Task: select a rule when a due date more than days ago is set on a card by anyone.
Action: Mouse moved to (985, 74)
Screenshot: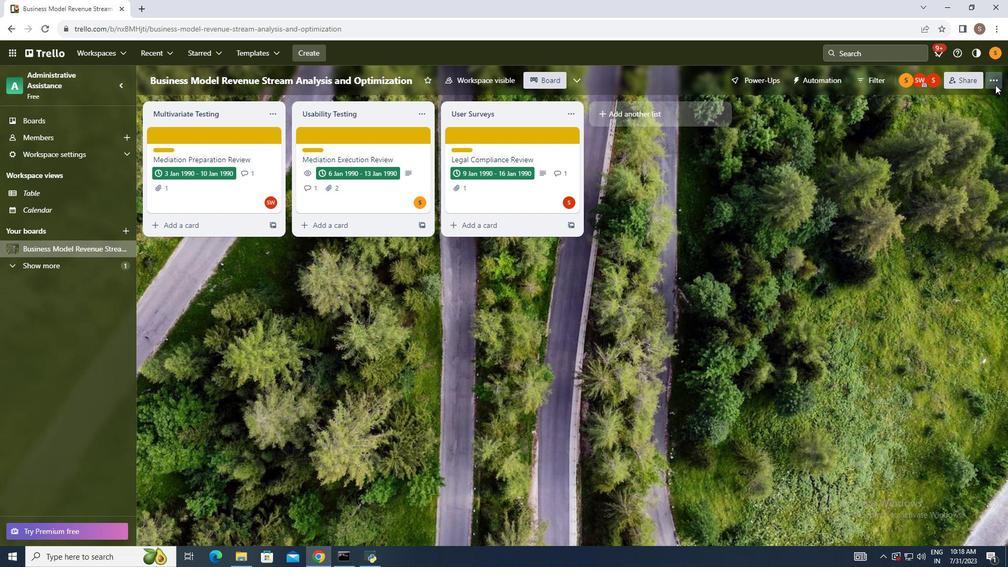 
Action: Mouse pressed left at (985, 74)
Screenshot: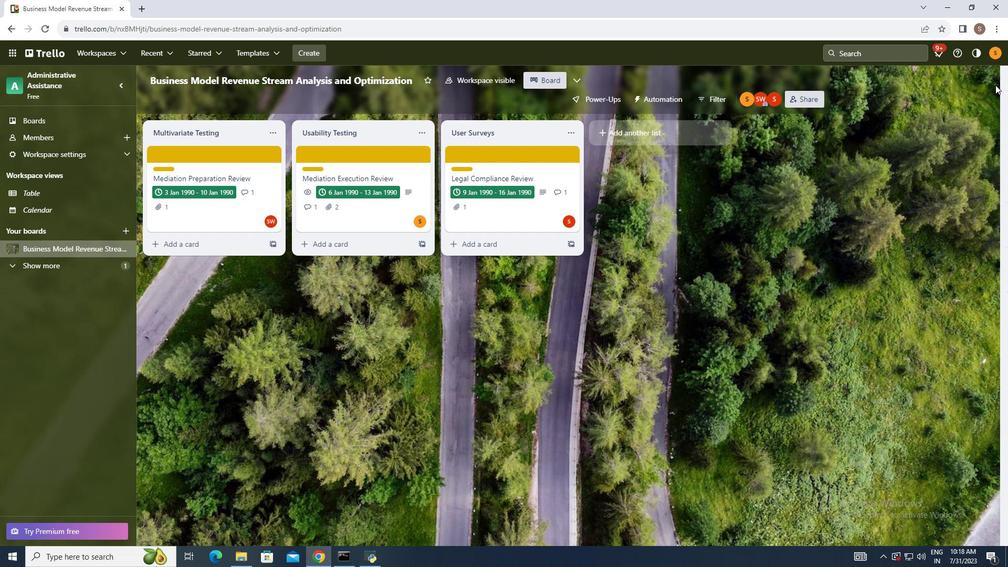 
Action: Mouse moved to (869, 215)
Screenshot: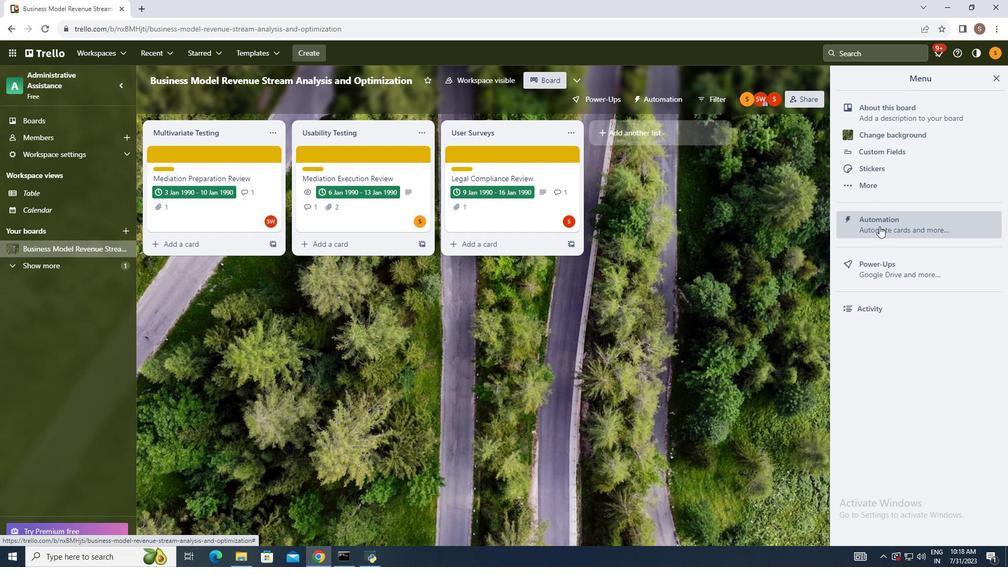 
Action: Mouse pressed left at (869, 215)
Screenshot: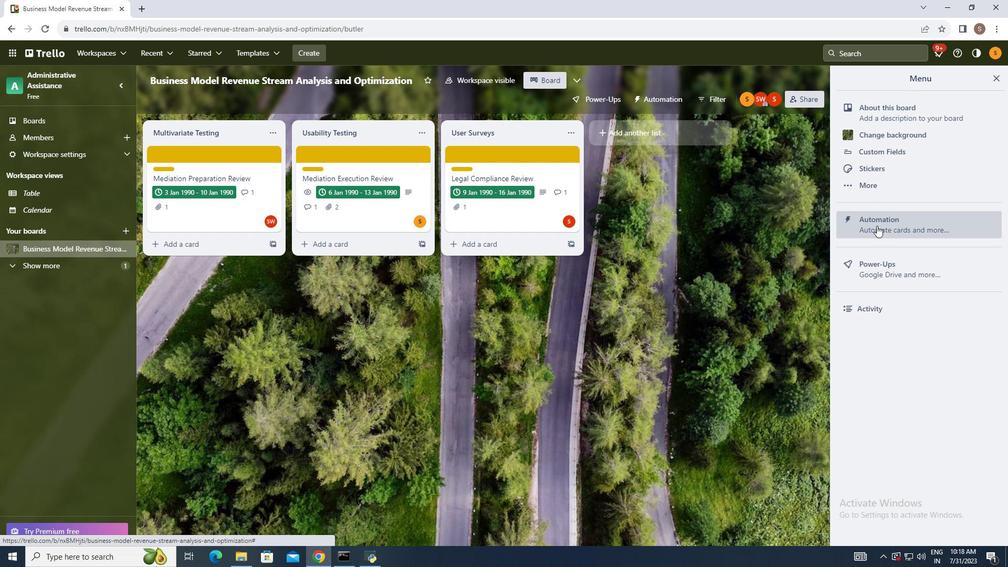 
Action: Mouse moved to (169, 176)
Screenshot: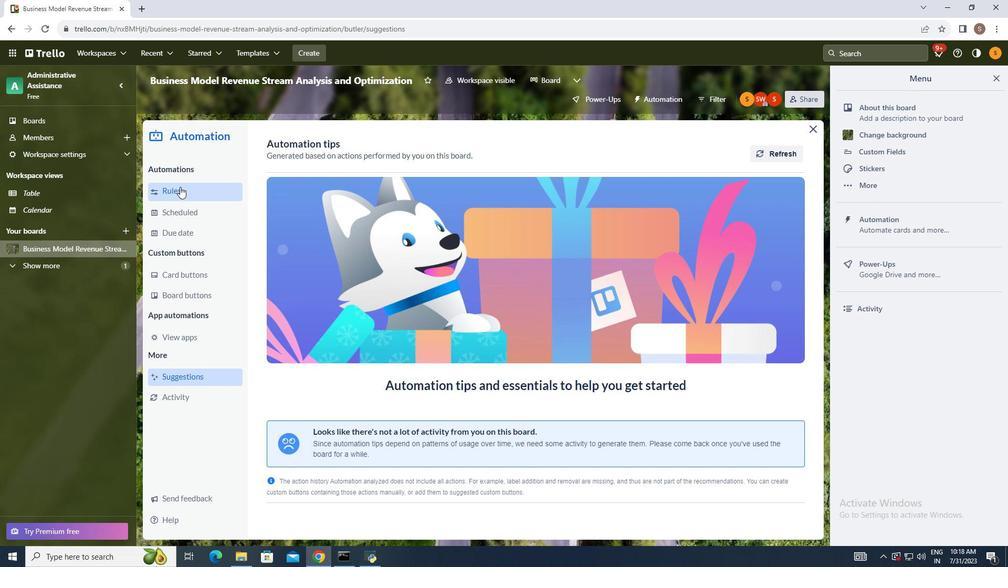 
Action: Mouse pressed left at (169, 176)
Screenshot: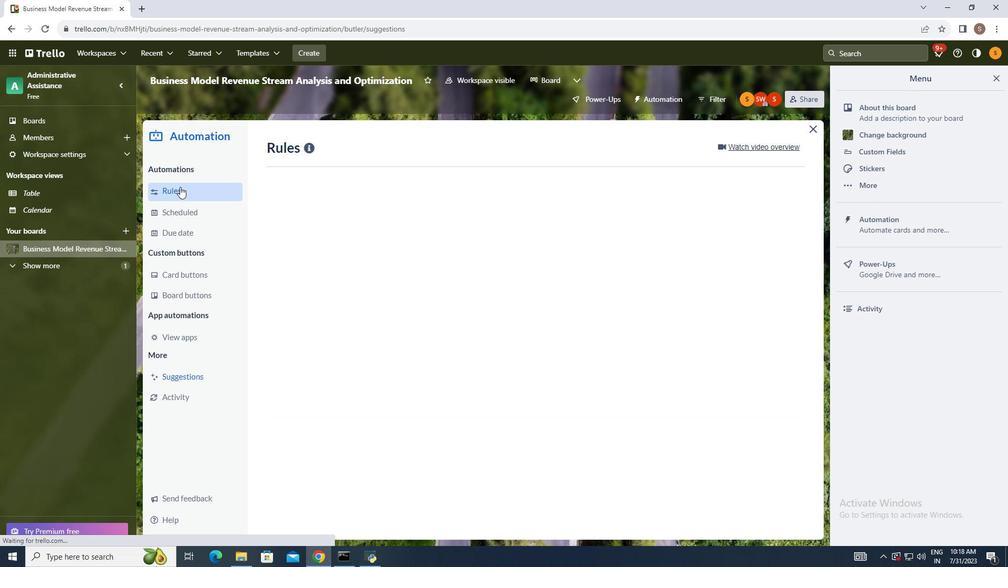 
Action: Mouse moved to (685, 141)
Screenshot: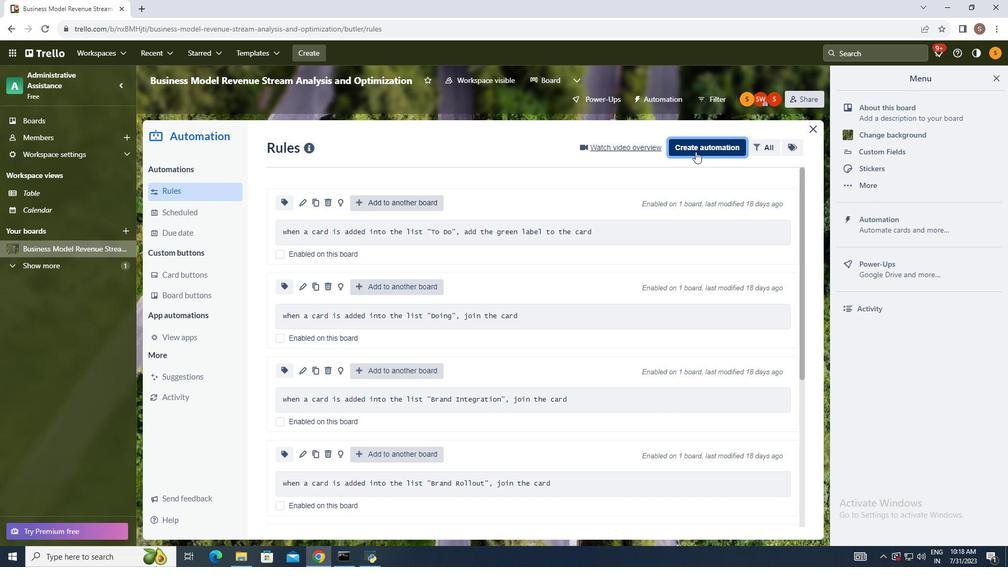 
Action: Mouse pressed left at (685, 141)
Screenshot: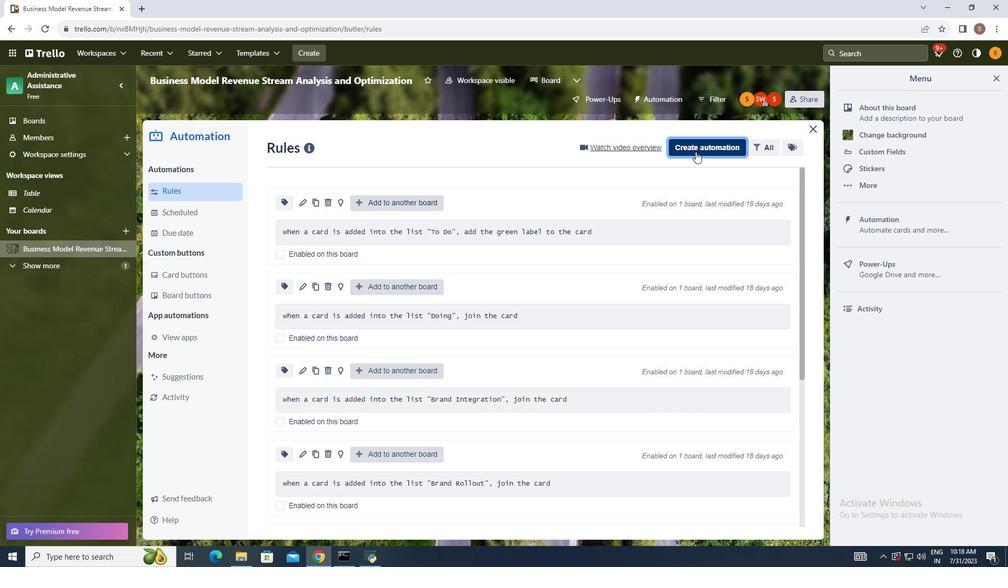 
Action: Mouse moved to (523, 233)
Screenshot: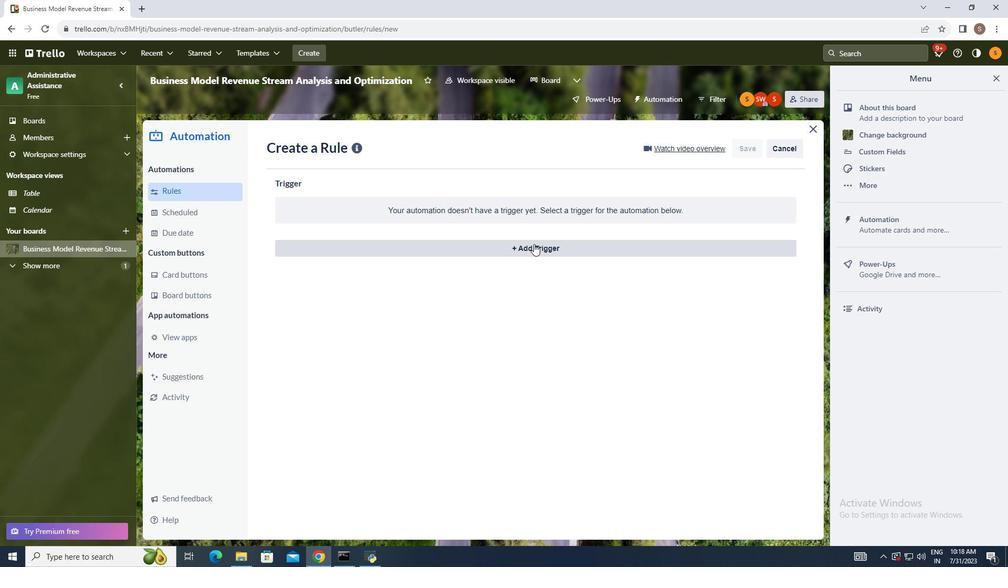 
Action: Mouse pressed left at (523, 233)
Screenshot: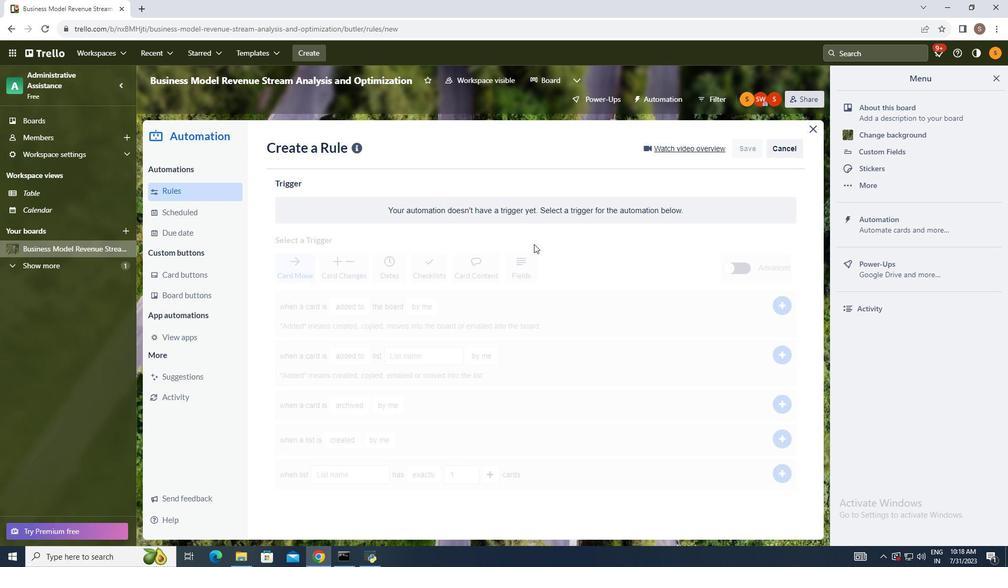 
Action: Mouse moved to (380, 277)
Screenshot: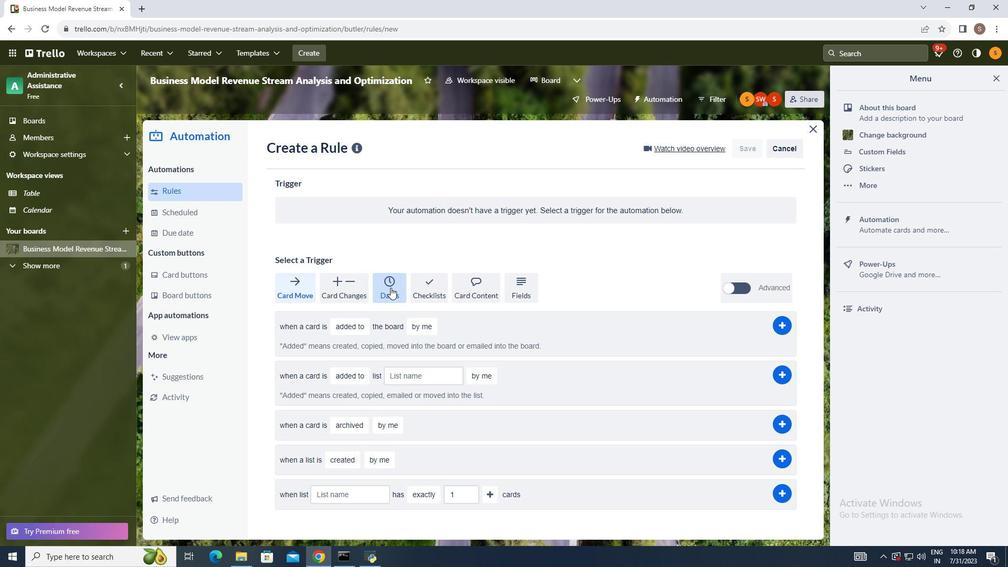 
Action: Mouse pressed left at (380, 277)
Screenshot: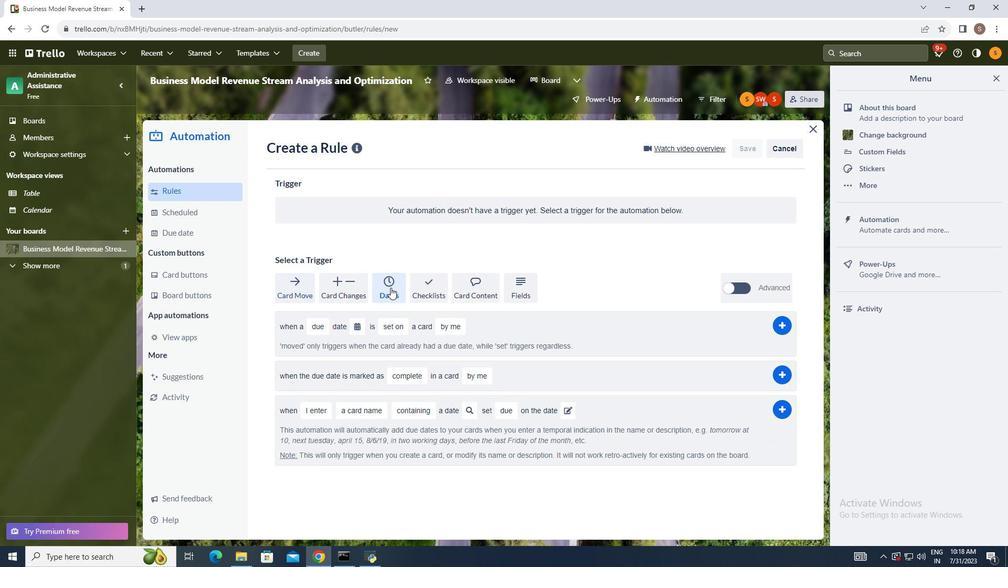 
Action: Mouse moved to (310, 313)
Screenshot: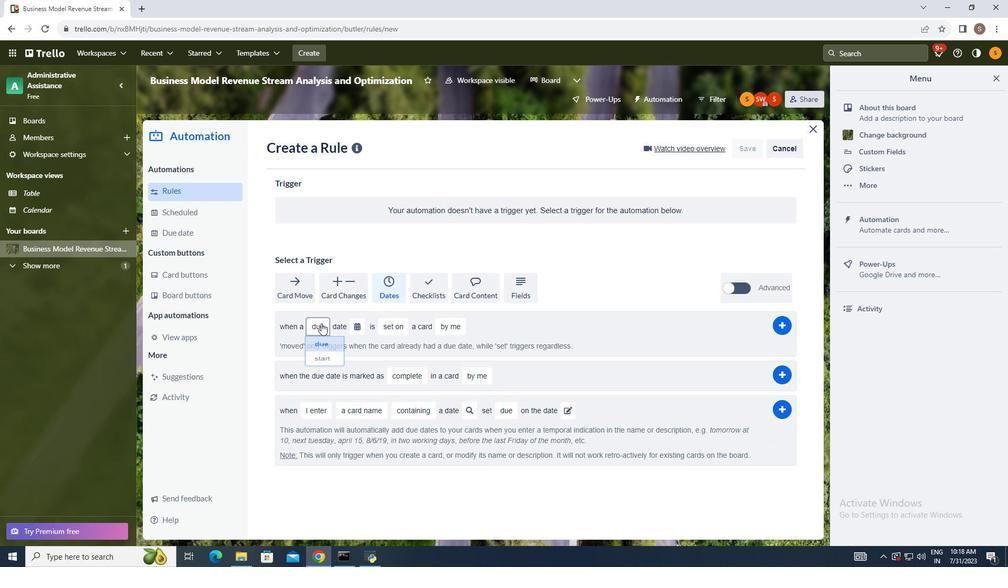 
Action: Mouse pressed left at (310, 313)
Screenshot: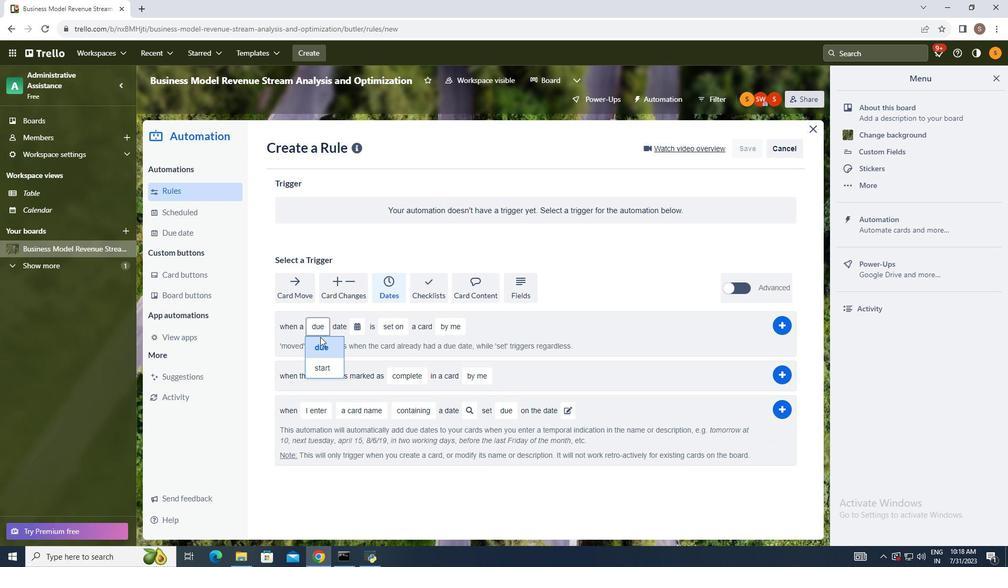 
Action: Mouse moved to (309, 336)
Screenshot: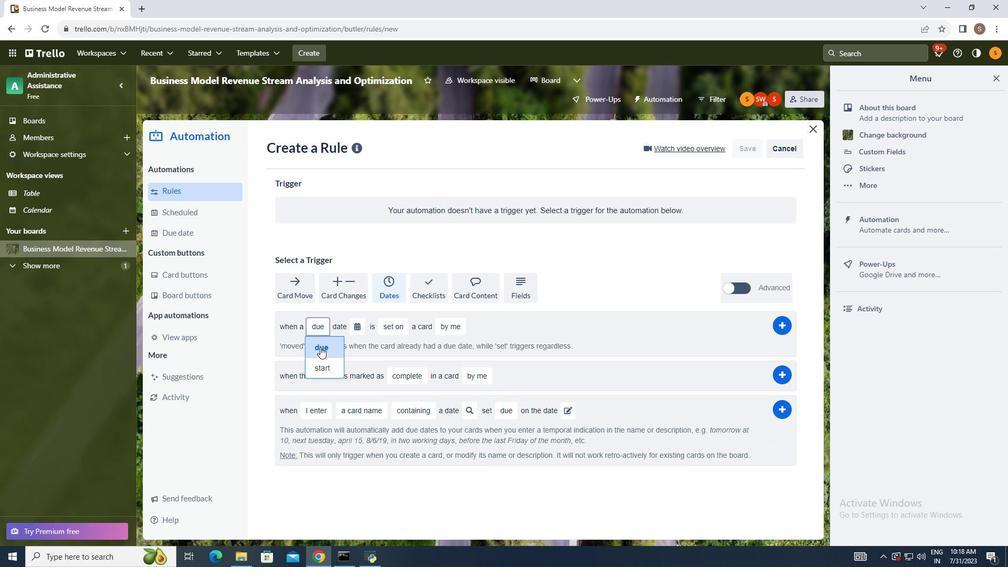 
Action: Mouse pressed left at (309, 336)
Screenshot: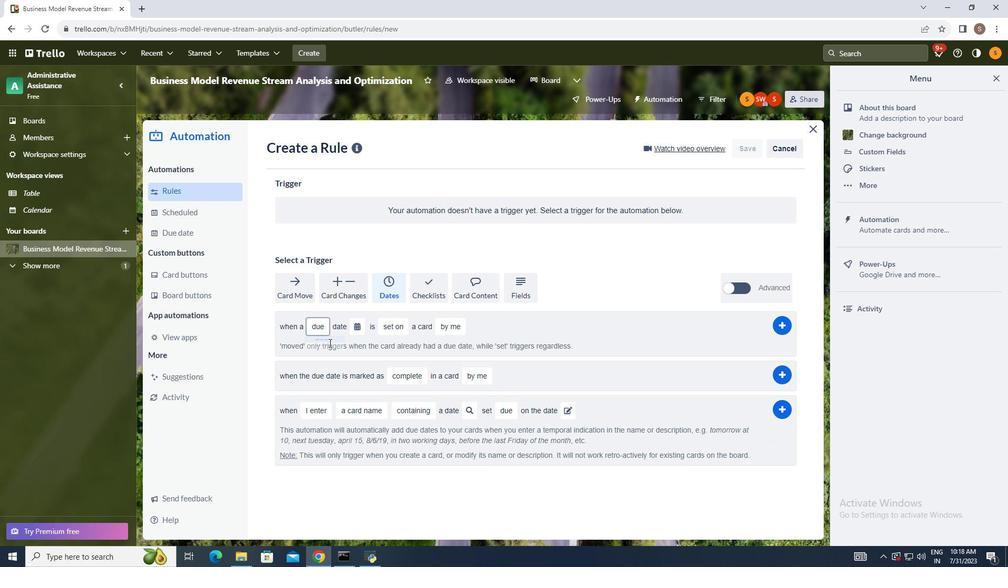 
Action: Mouse moved to (344, 313)
Screenshot: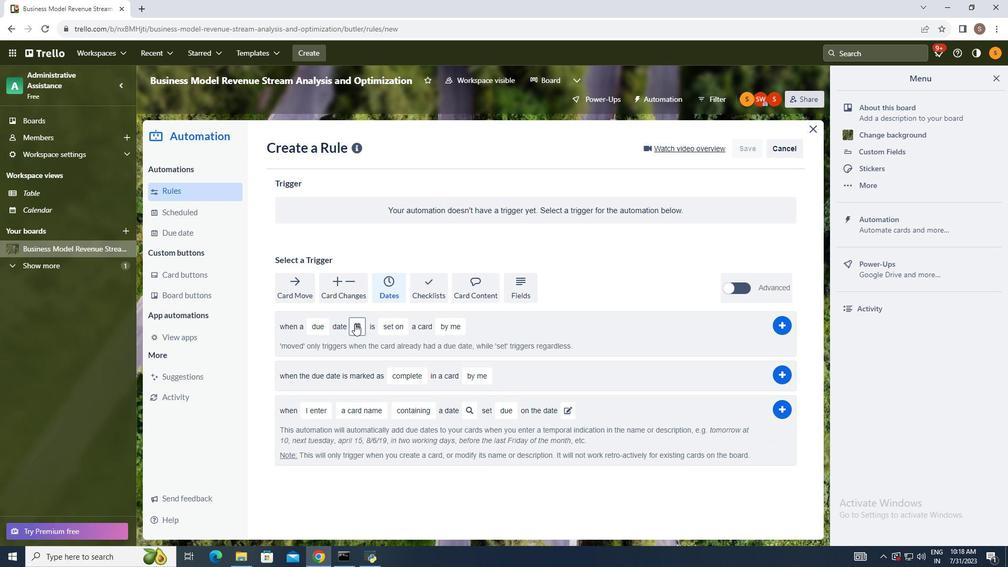 
Action: Mouse pressed left at (344, 313)
Screenshot: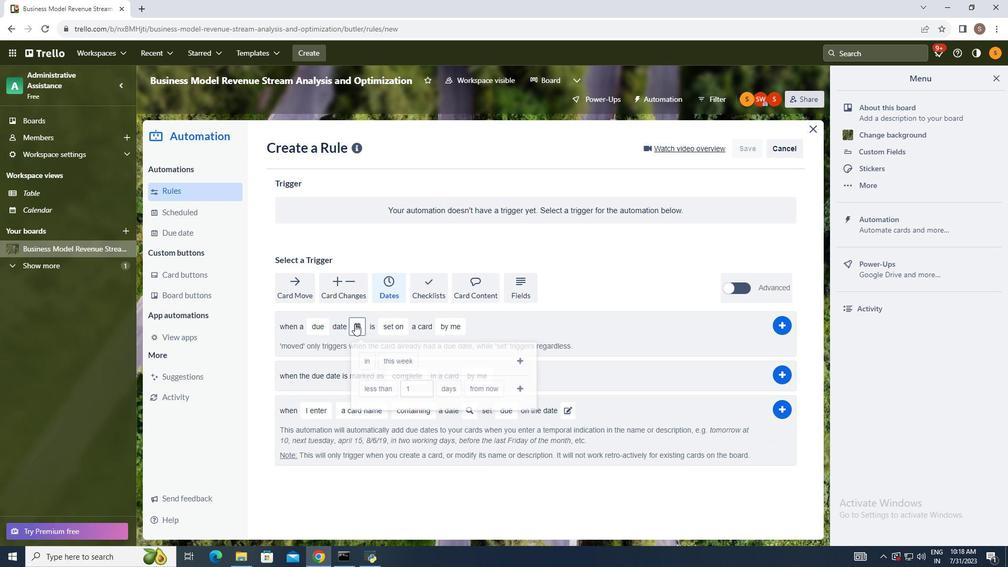 
Action: Mouse moved to (370, 385)
Screenshot: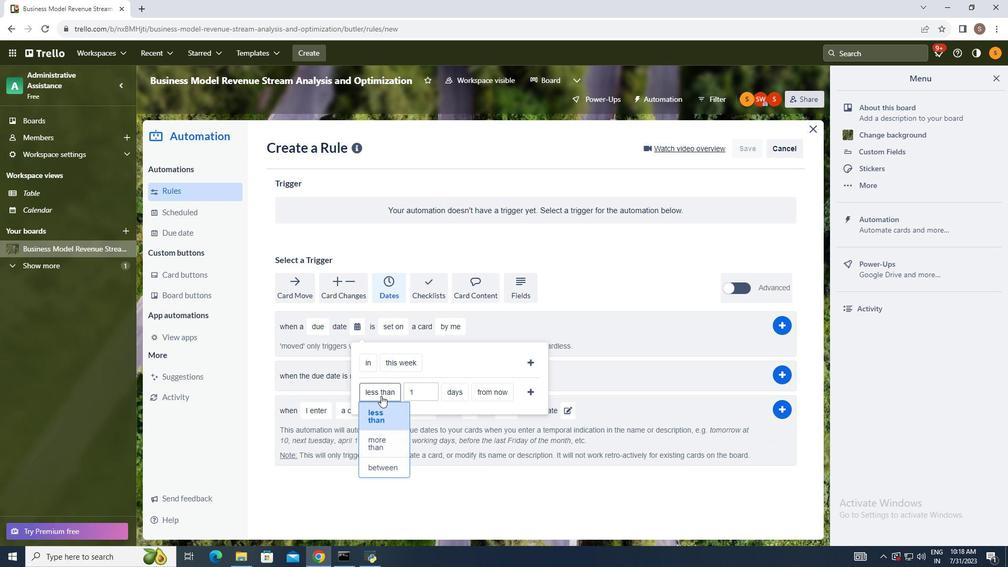 
Action: Mouse pressed left at (370, 385)
Screenshot: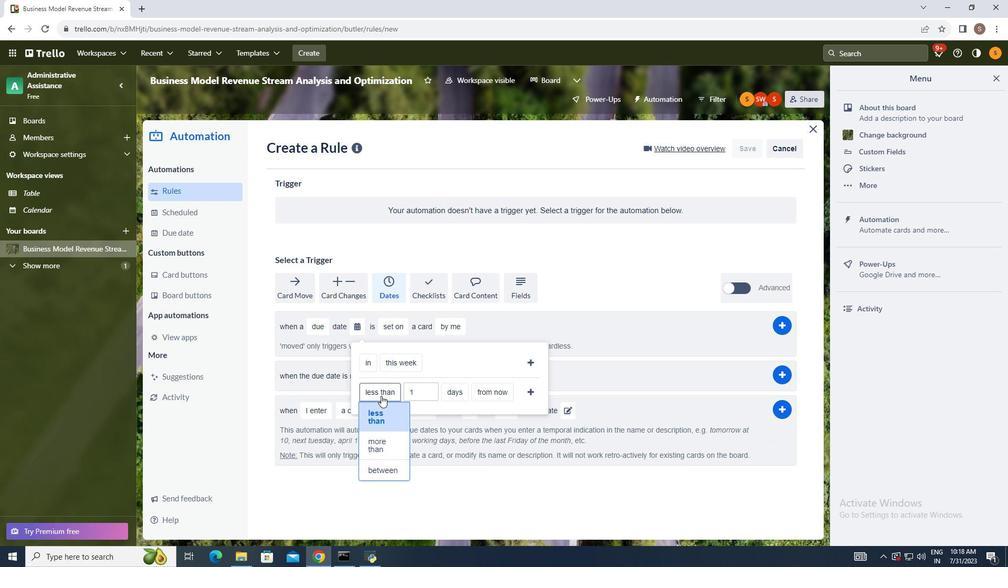 
Action: Mouse moved to (369, 424)
Screenshot: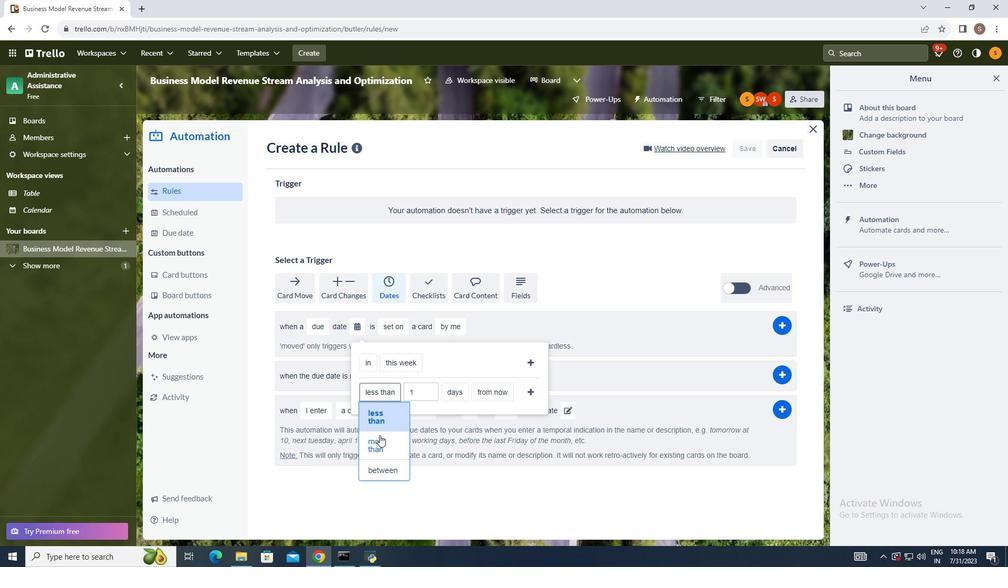 
Action: Mouse pressed left at (369, 424)
Screenshot: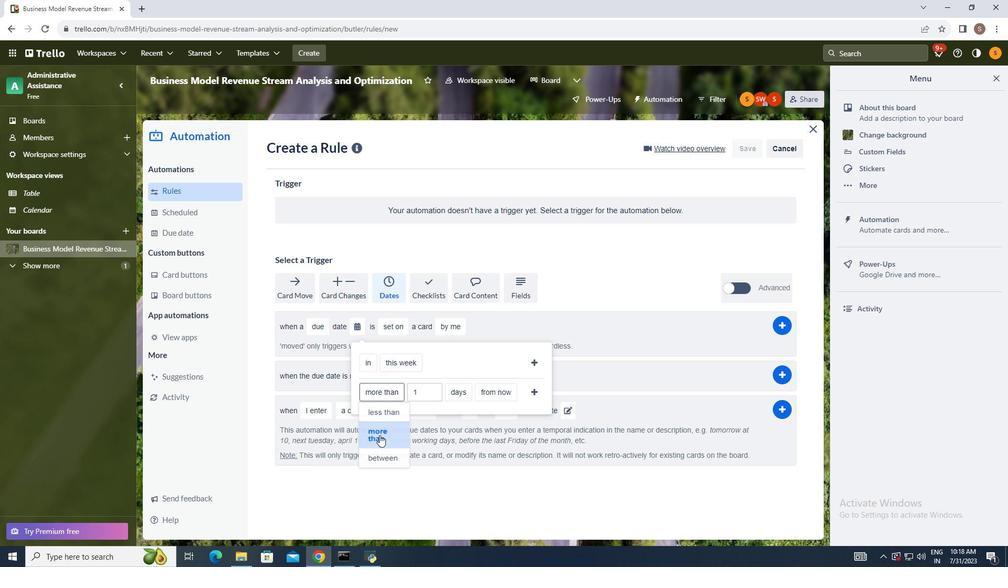 
Action: Mouse moved to (445, 382)
Screenshot: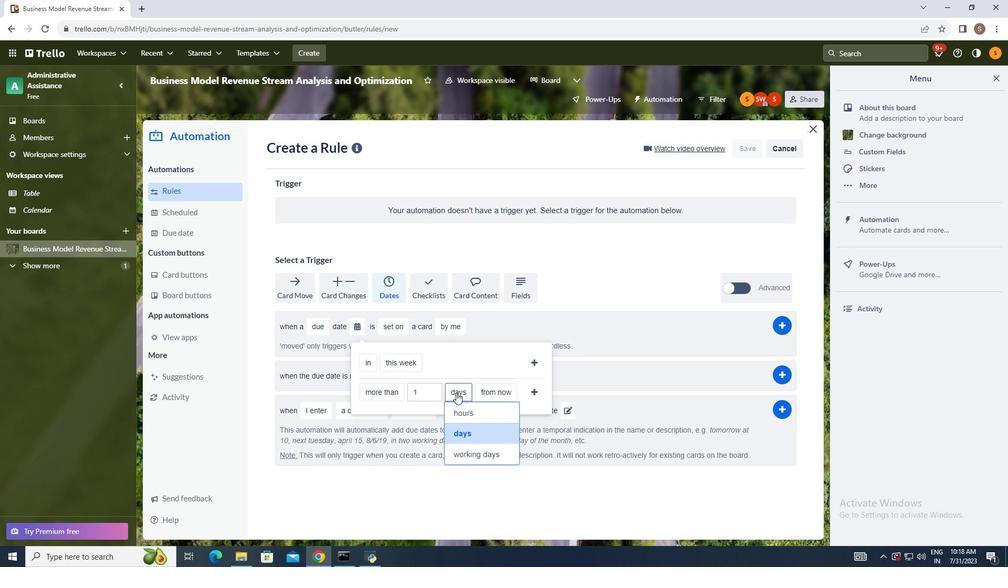 
Action: Mouse pressed left at (445, 382)
Screenshot: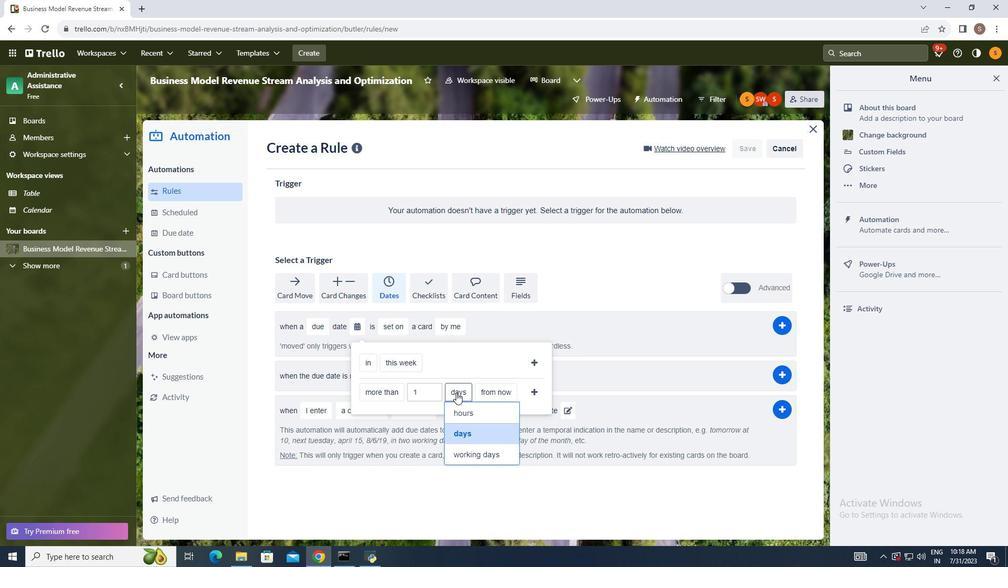
Action: Mouse moved to (452, 419)
Screenshot: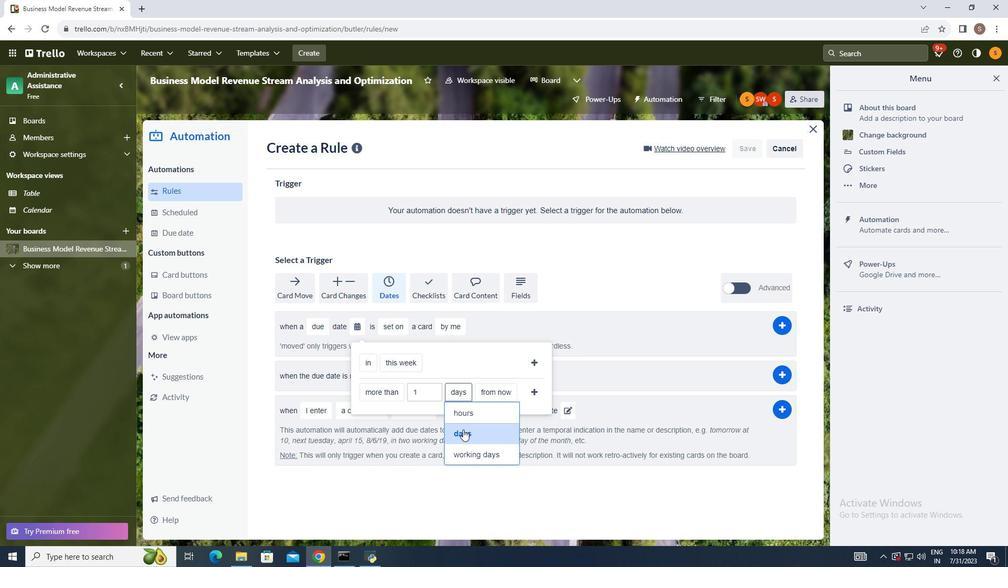 
Action: Mouse pressed left at (452, 419)
Screenshot: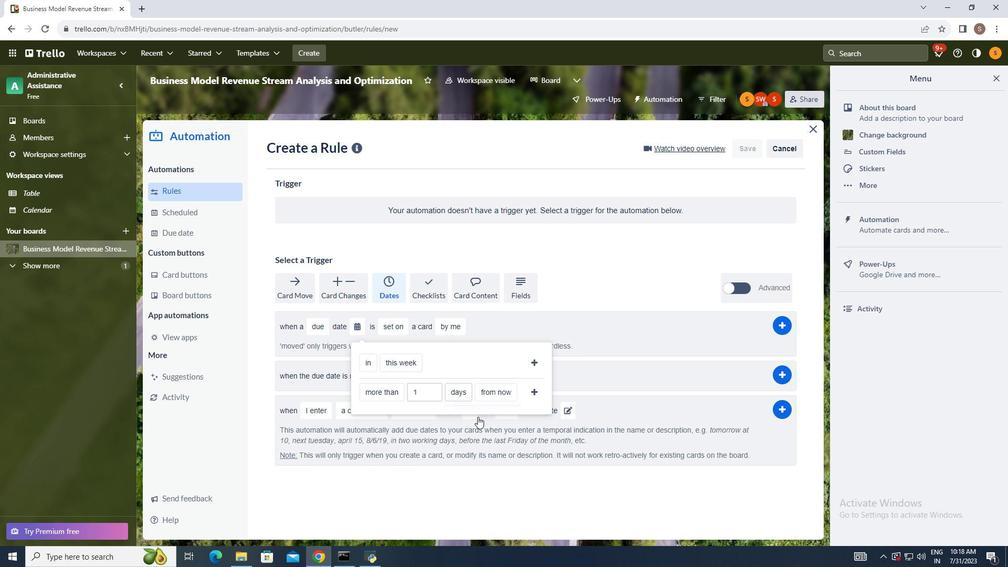 
Action: Mouse moved to (478, 379)
Screenshot: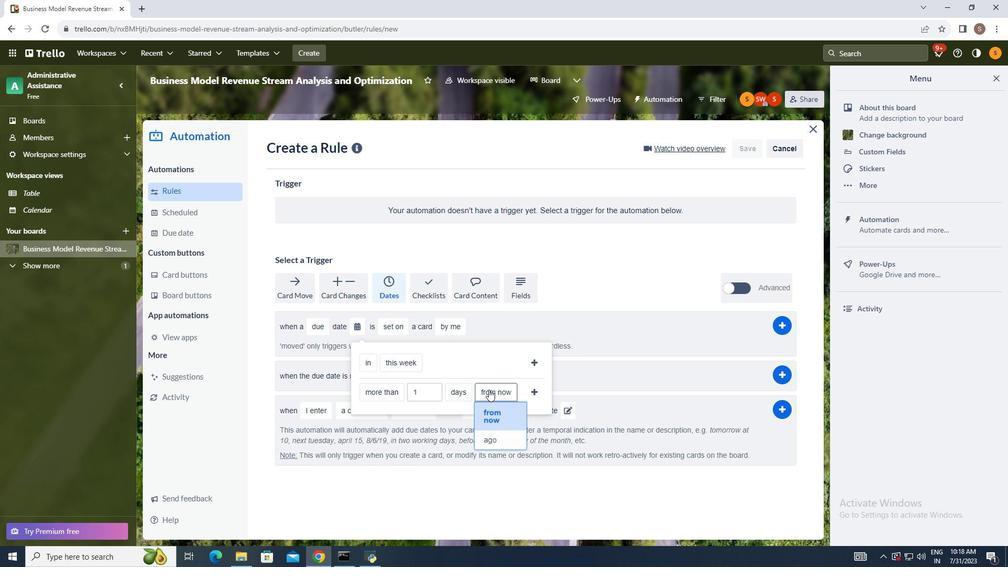 
Action: Mouse pressed left at (478, 379)
Screenshot: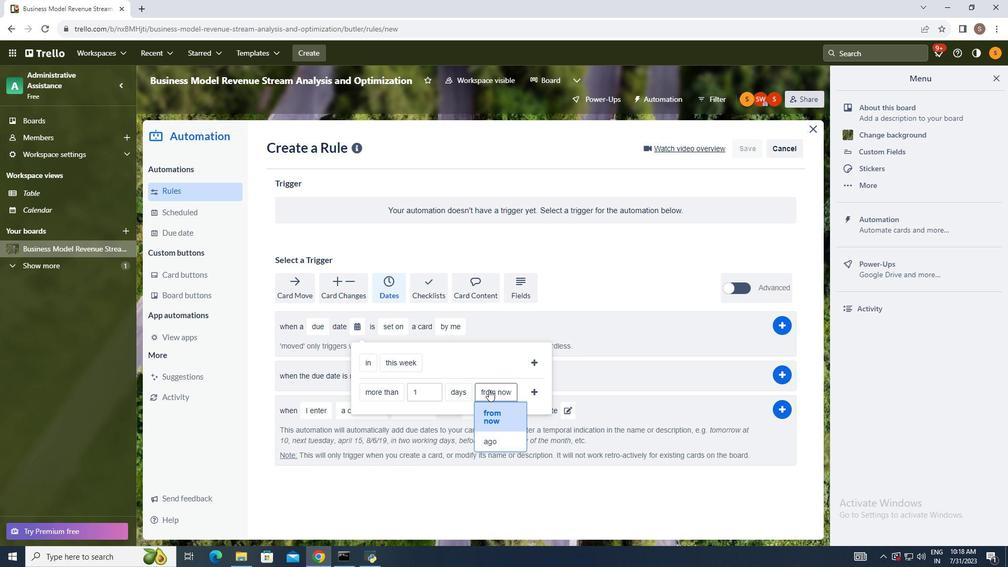
Action: Mouse moved to (484, 432)
Screenshot: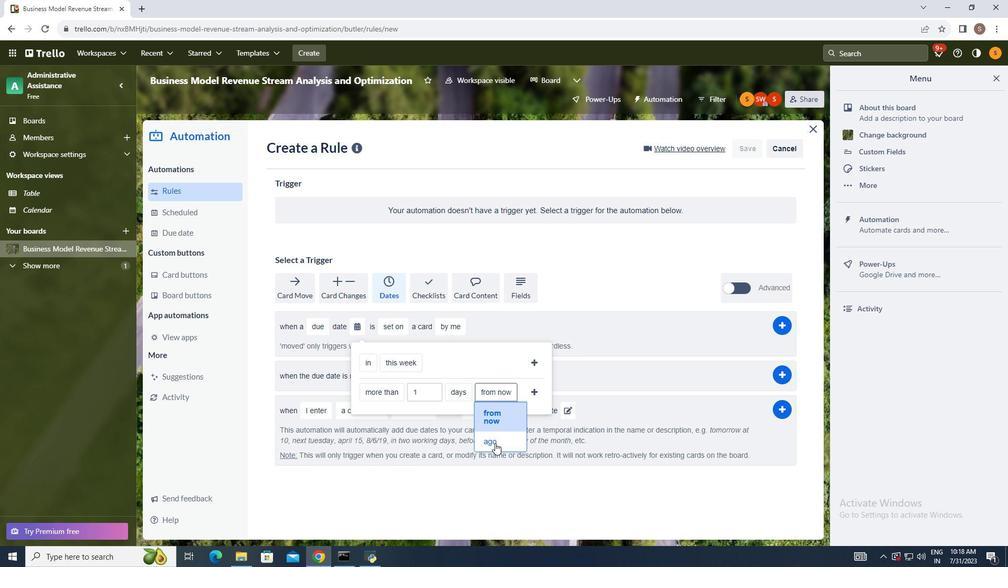 
Action: Mouse pressed left at (484, 432)
Screenshot: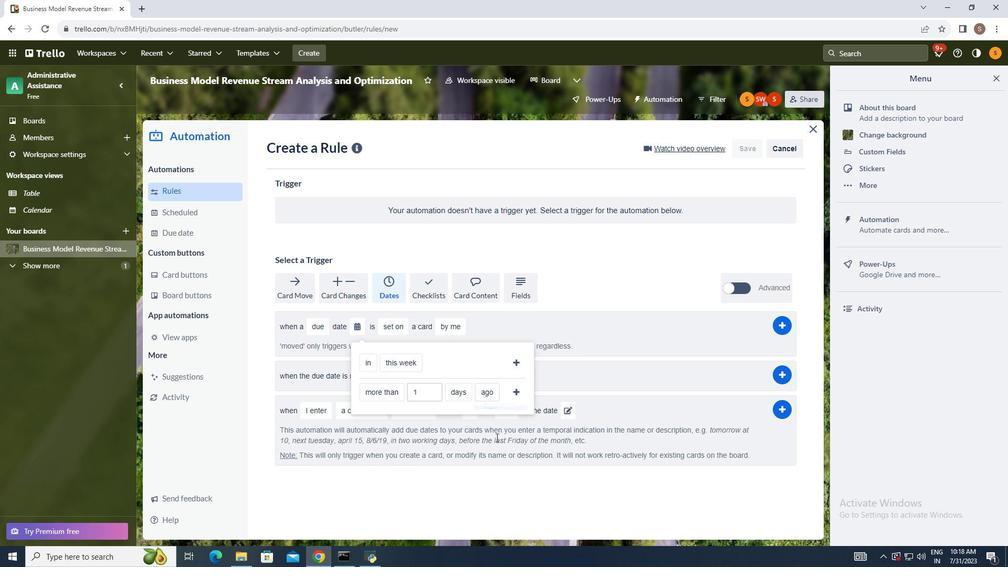 
Action: Mouse moved to (504, 382)
Screenshot: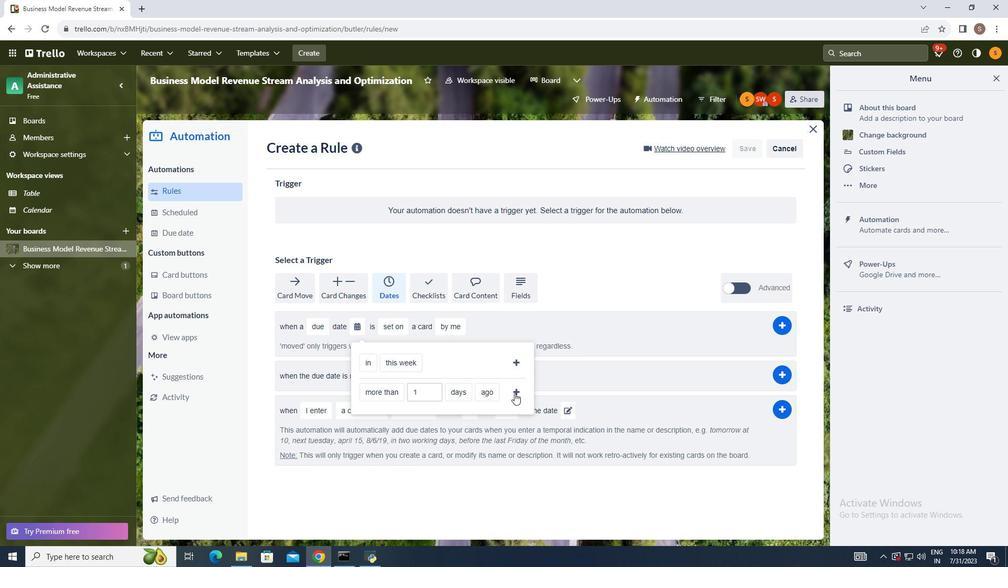
Action: Mouse pressed left at (504, 382)
Screenshot: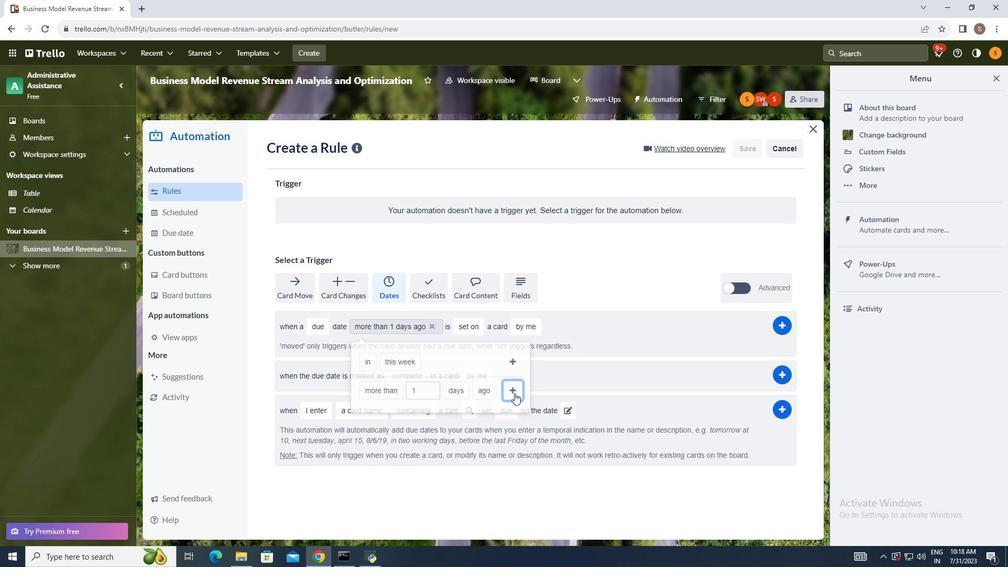 
Action: Mouse moved to (462, 316)
Screenshot: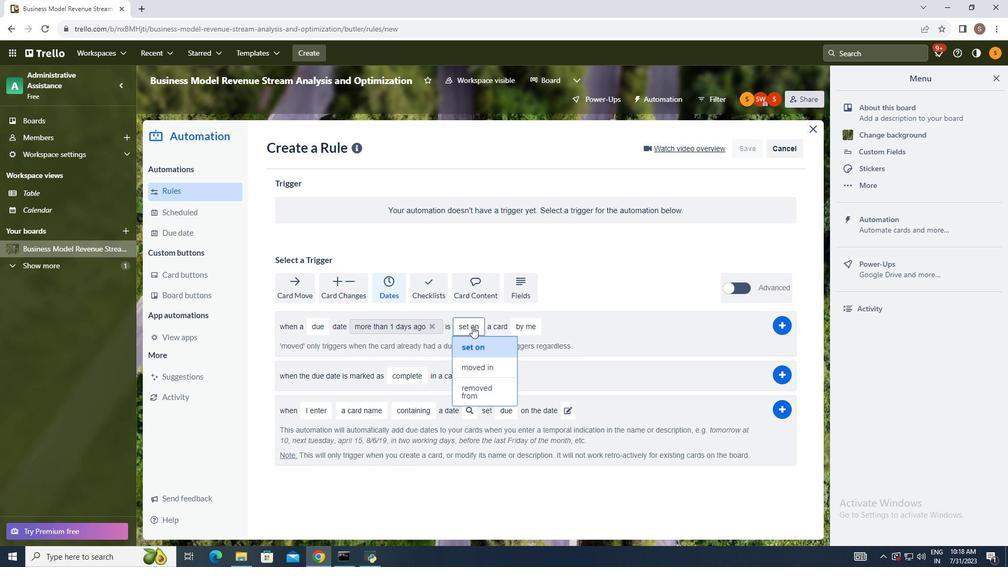 
Action: Mouse pressed left at (462, 316)
Screenshot: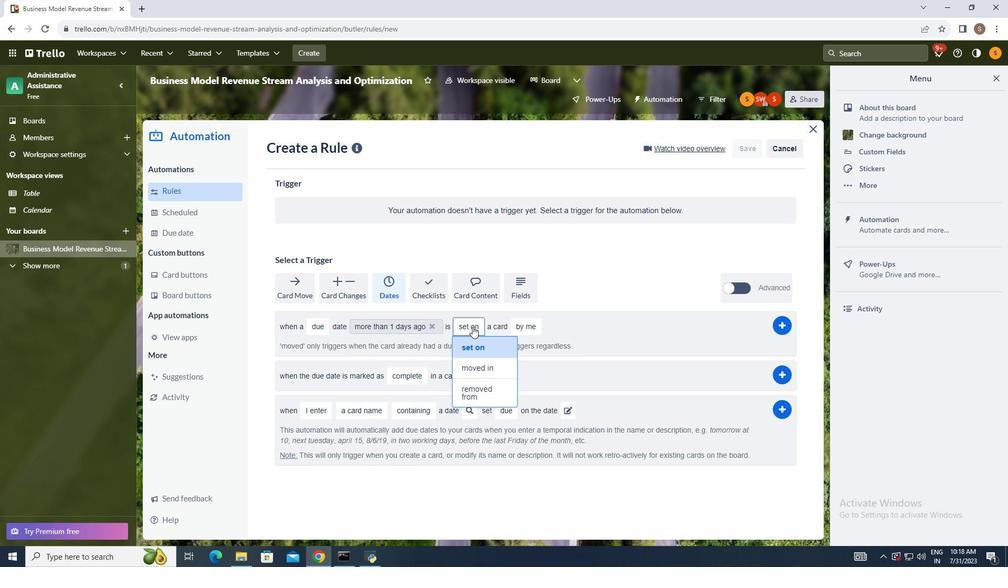 
Action: Mouse moved to (467, 335)
Screenshot: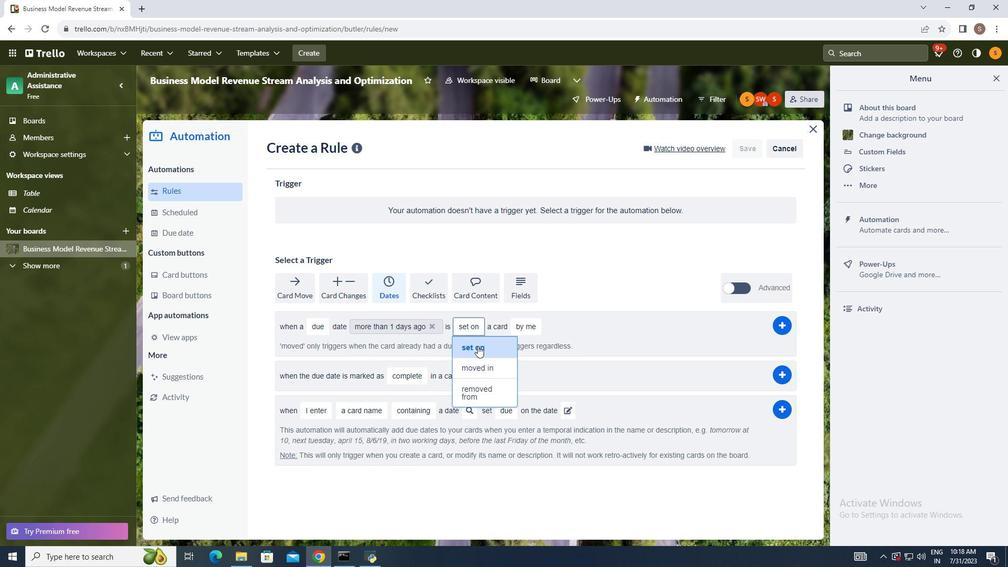 
Action: Mouse pressed left at (467, 335)
Screenshot: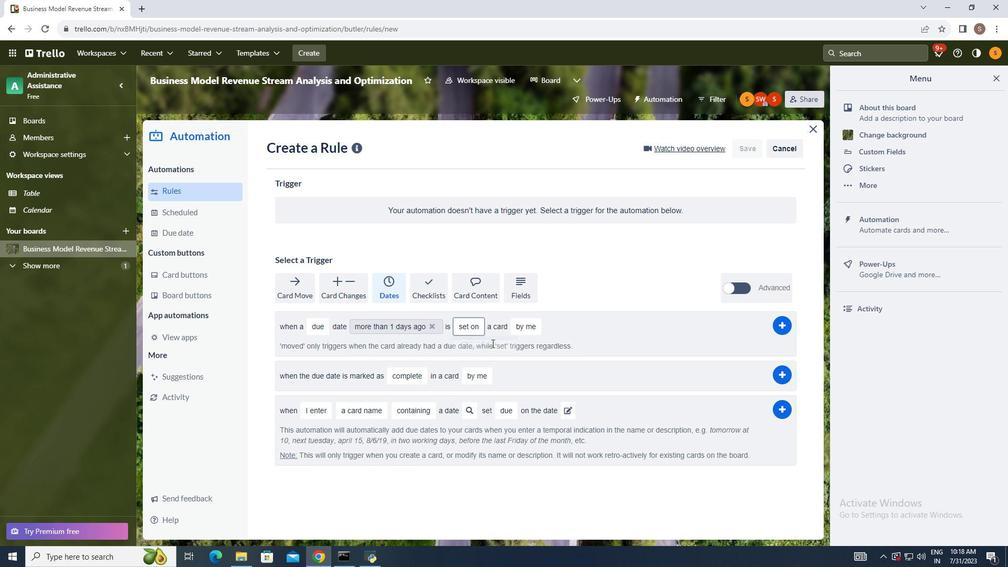 
Action: Mouse moved to (520, 315)
Screenshot: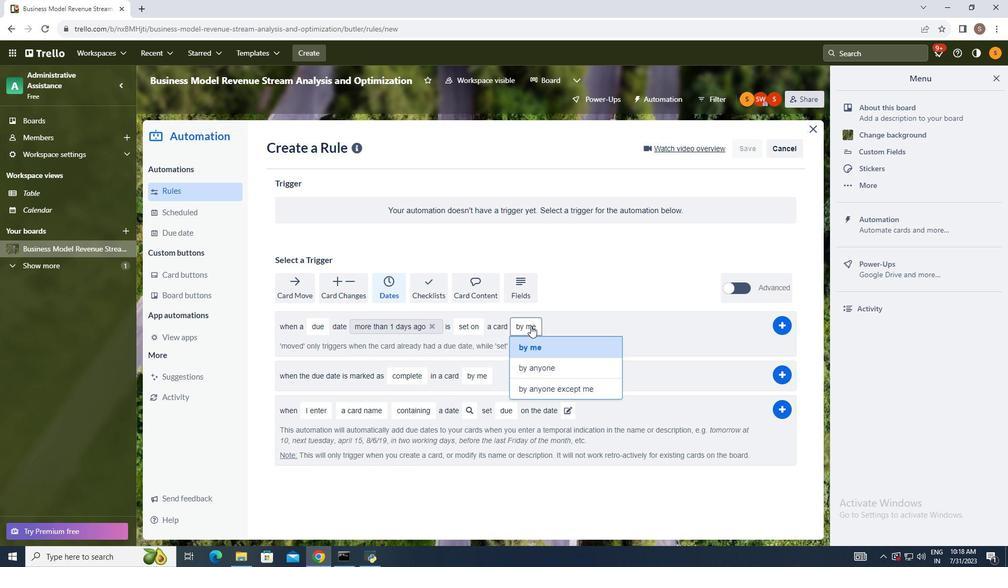 
Action: Mouse pressed left at (520, 315)
Screenshot: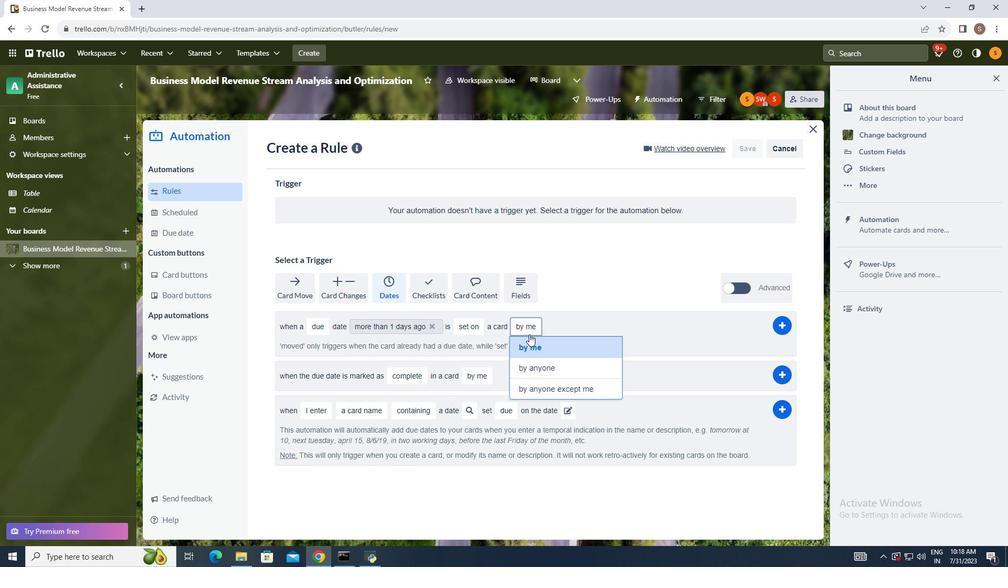 
Action: Mouse moved to (518, 353)
Screenshot: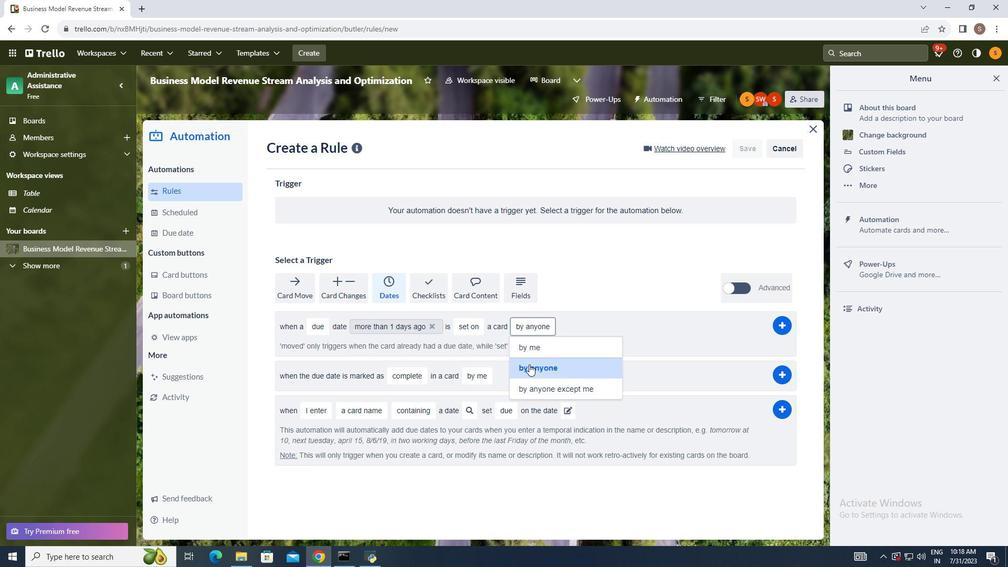 
Action: Mouse pressed left at (518, 353)
Screenshot: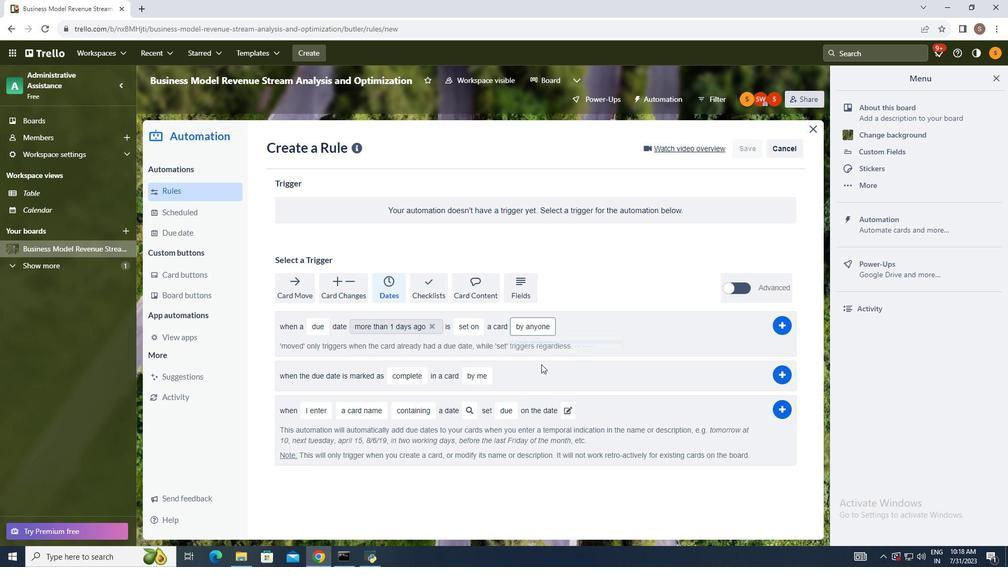
Action: Mouse moved to (592, 313)
Screenshot: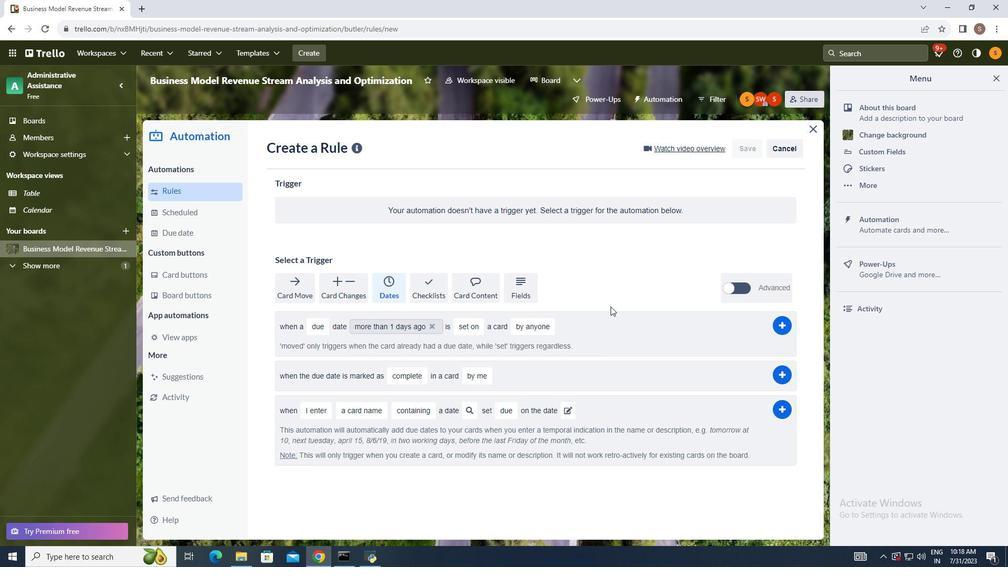 
